 Task: Click the Cancel button Under Select in New Bill.
Action: Mouse moved to (102, 15)
Screenshot: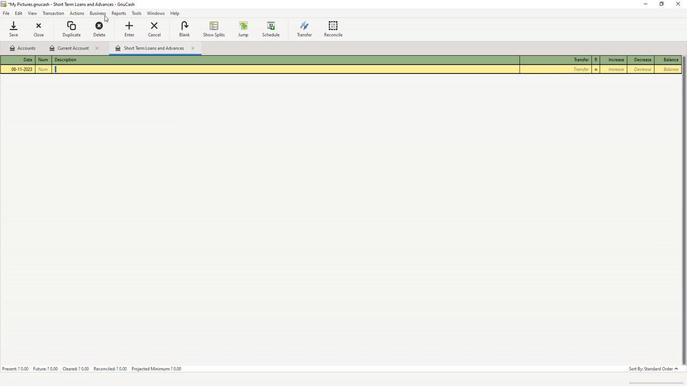 
Action: Mouse pressed left at (102, 15)
Screenshot: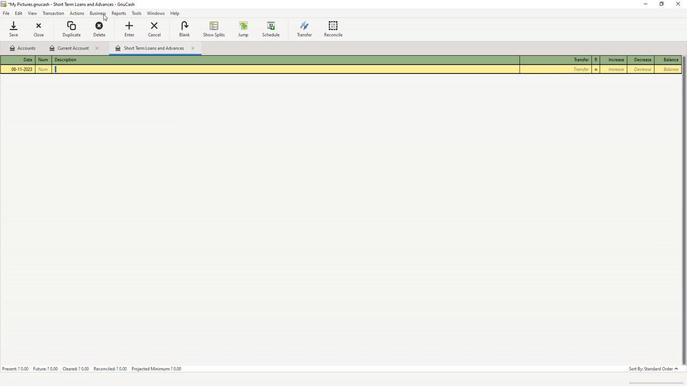 
Action: Mouse moved to (110, 33)
Screenshot: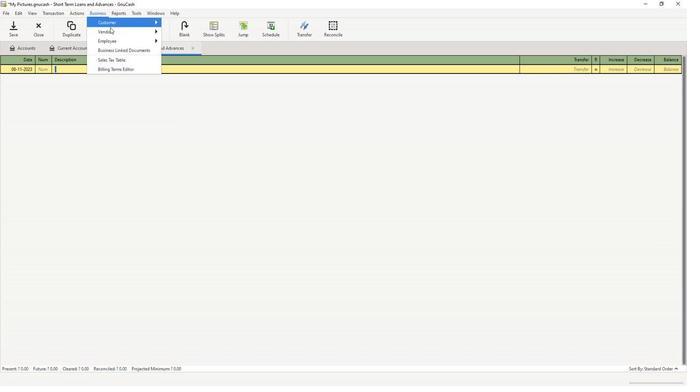 
Action: Mouse pressed left at (110, 33)
Screenshot: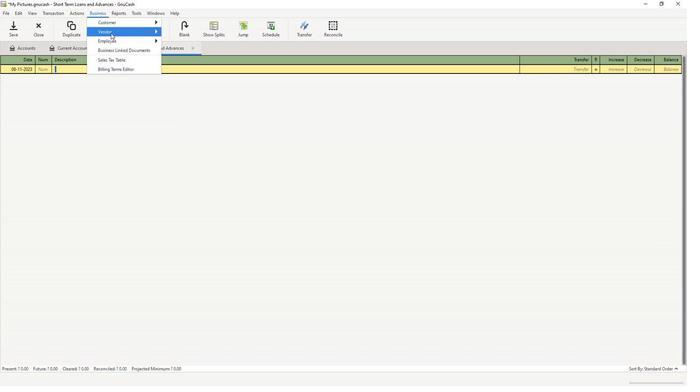
Action: Mouse moved to (177, 59)
Screenshot: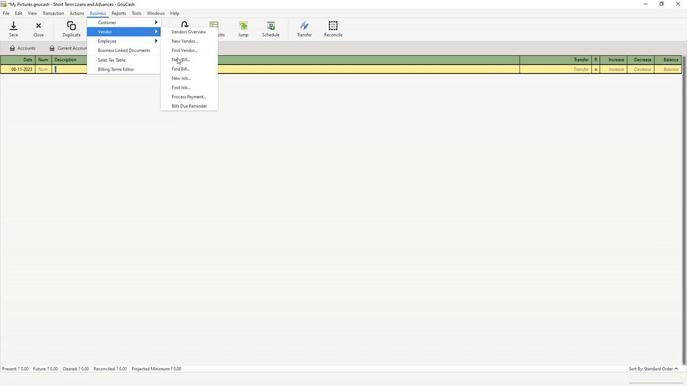 
Action: Mouse pressed left at (177, 59)
Screenshot: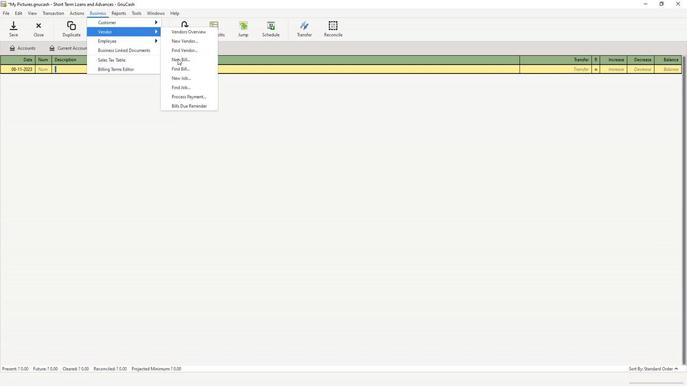 
Action: Mouse moved to (391, 179)
Screenshot: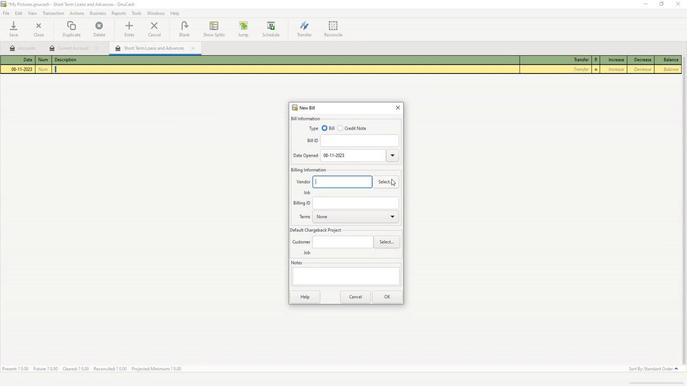 
Action: Mouse pressed left at (391, 179)
Screenshot: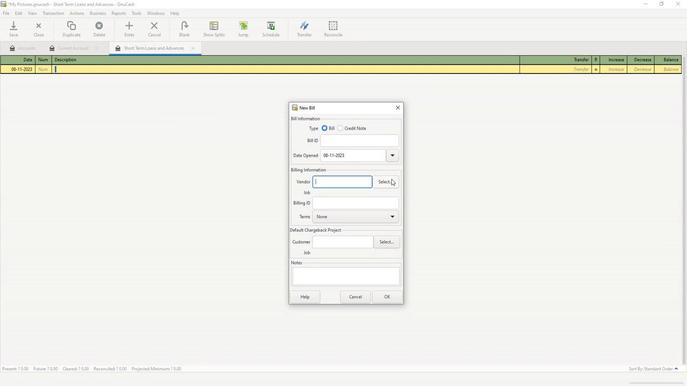 
Action: Mouse moved to (410, 255)
Screenshot: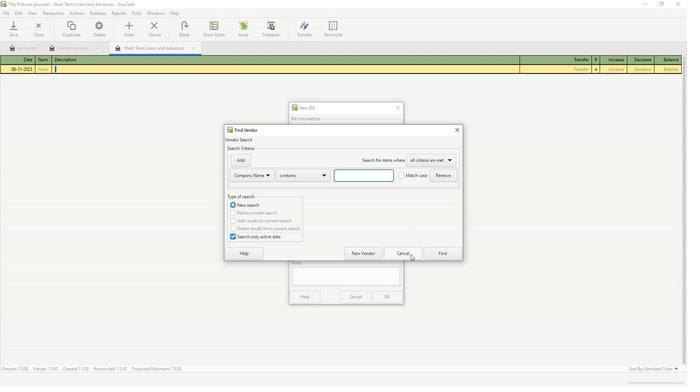 
Action: Mouse pressed left at (410, 255)
Screenshot: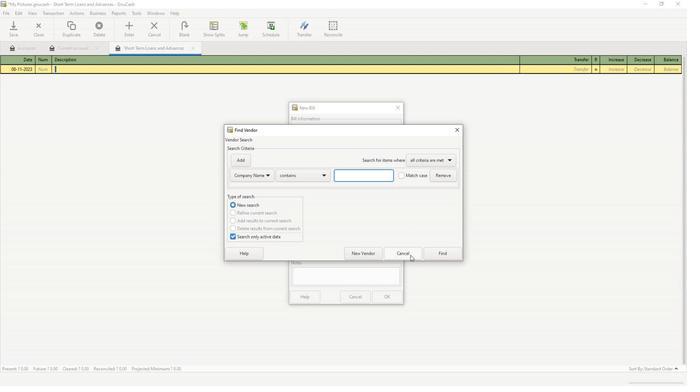 
